 Task: Add New Zealand Lamb Ground Lamb (85/15) to the cart.
Action: Mouse moved to (21, 74)
Screenshot: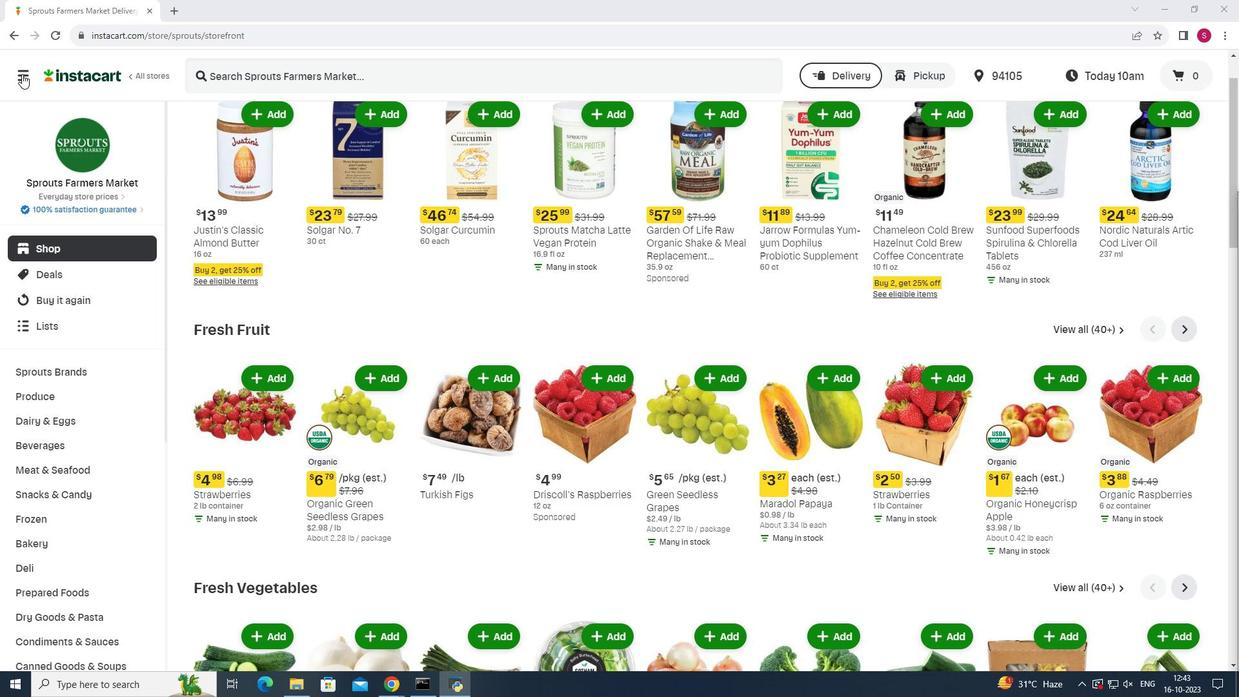 
Action: Mouse pressed left at (21, 74)
Screenshot: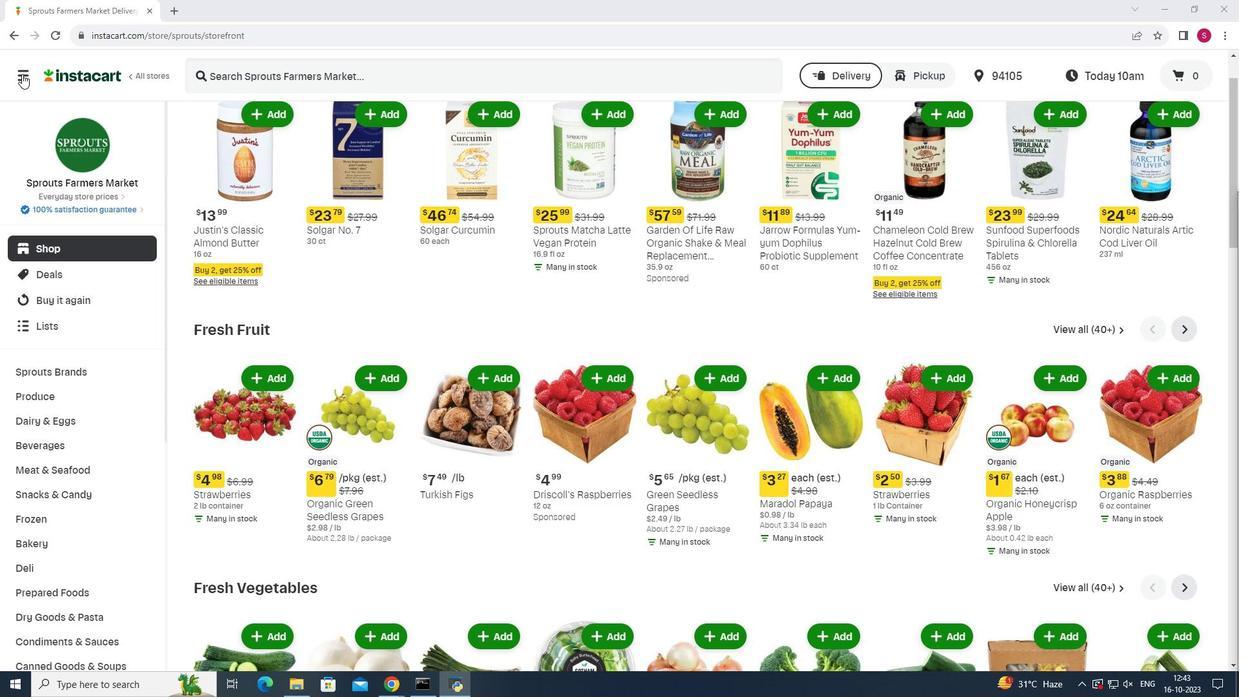 
Action: Mouse moved to (70, 341)
Screenshot: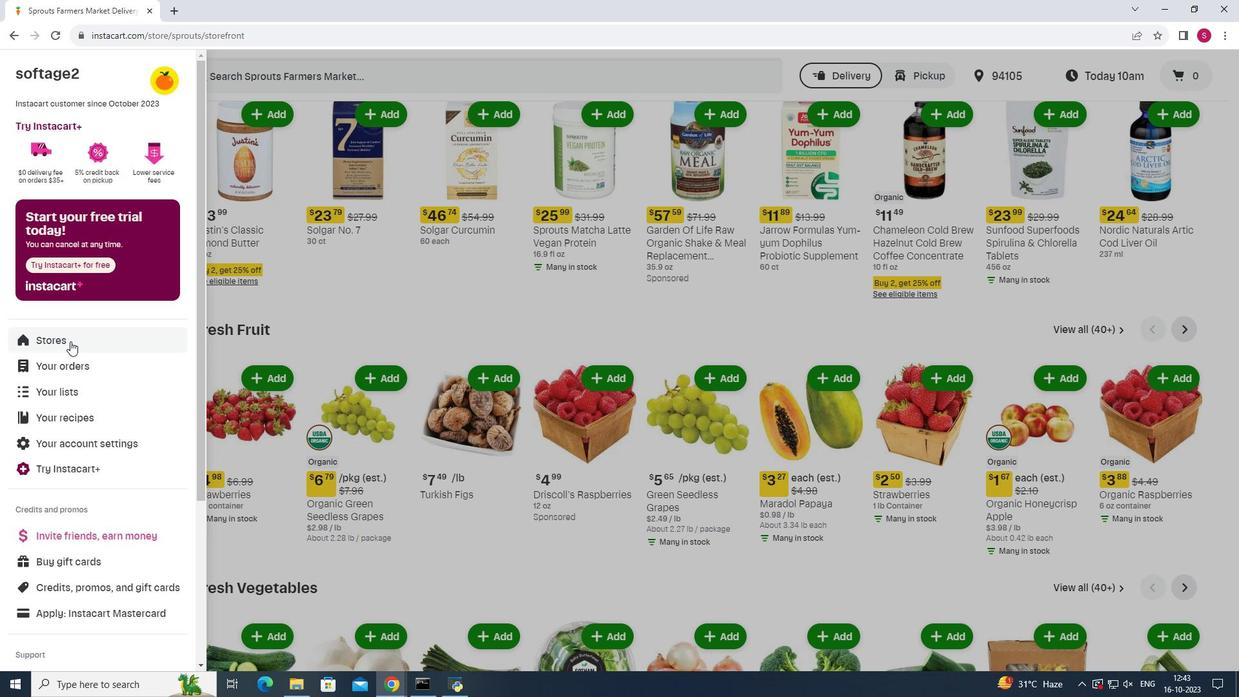 
Action: Mouse pressed left at (70, 341)
Screenshot: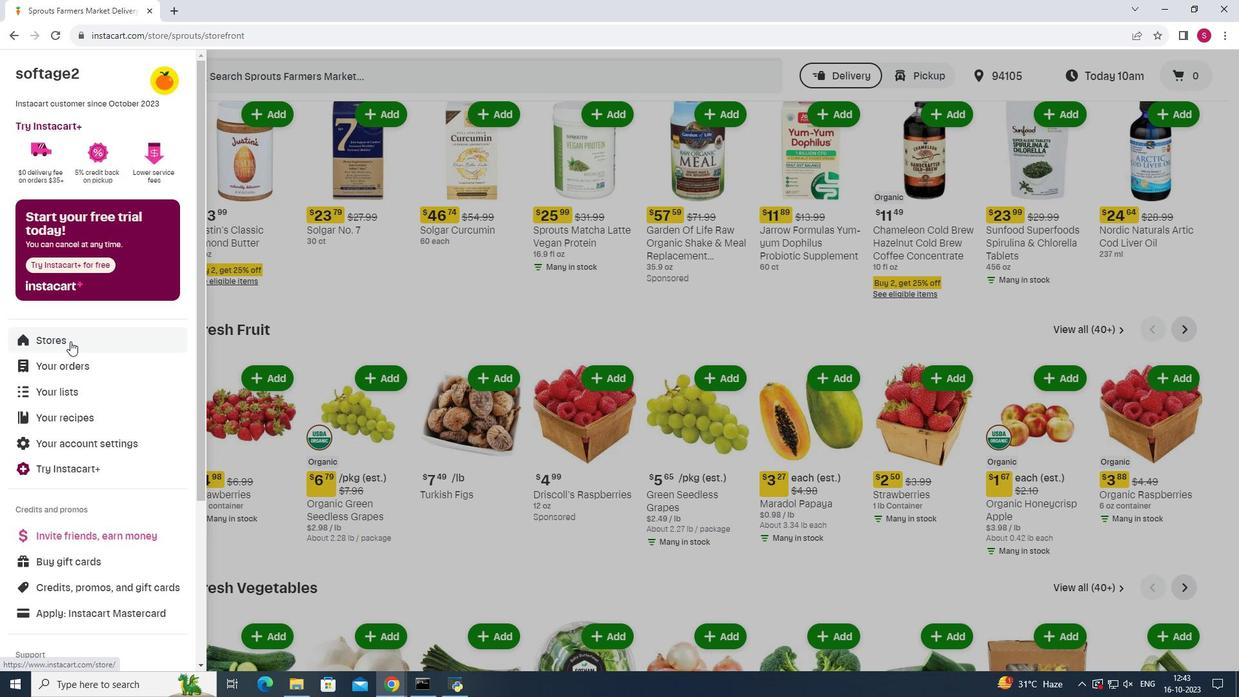 
Action: Mouse moved to (305, 118)
Screenshot: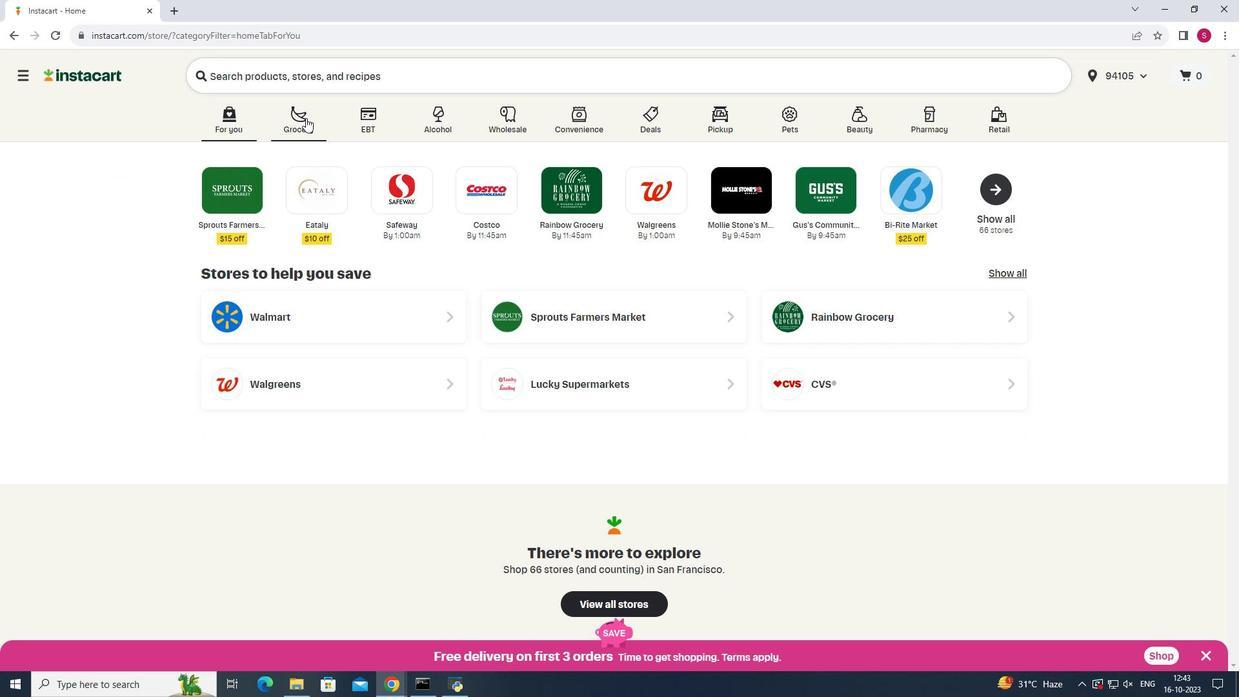
Action: Mouse pressed left at (305, 118)
Screenshot: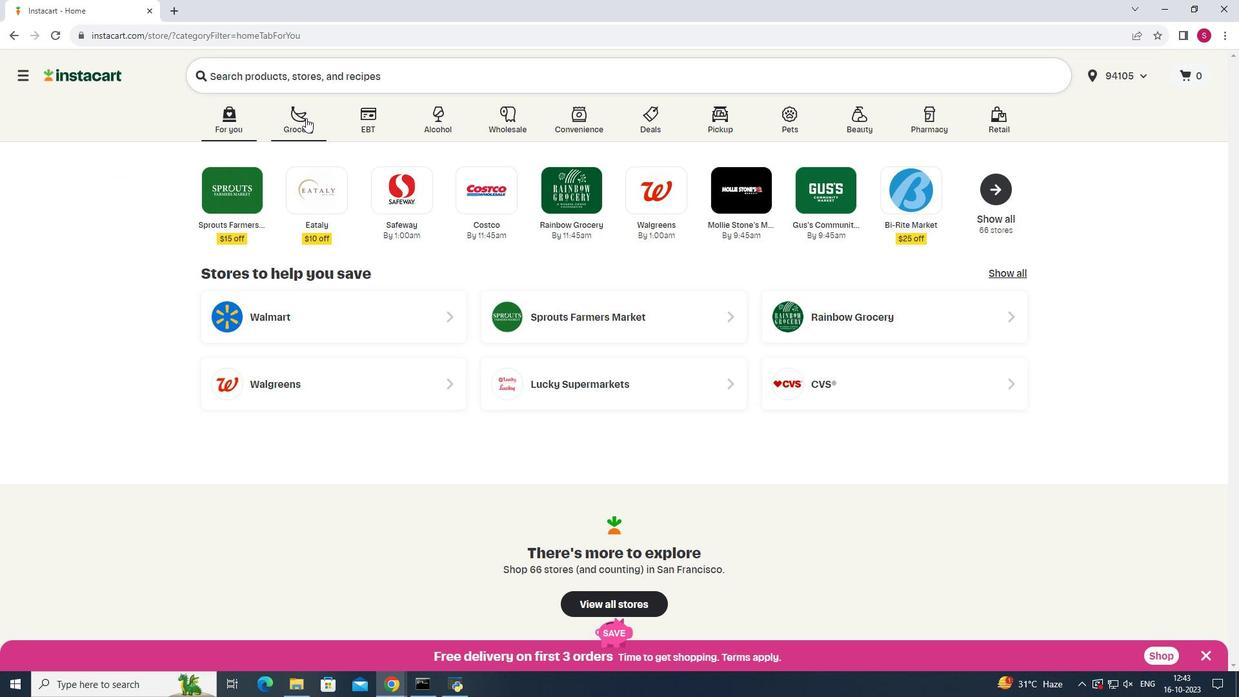 
Action: Mouse moved to (875, 169)
Screenshot: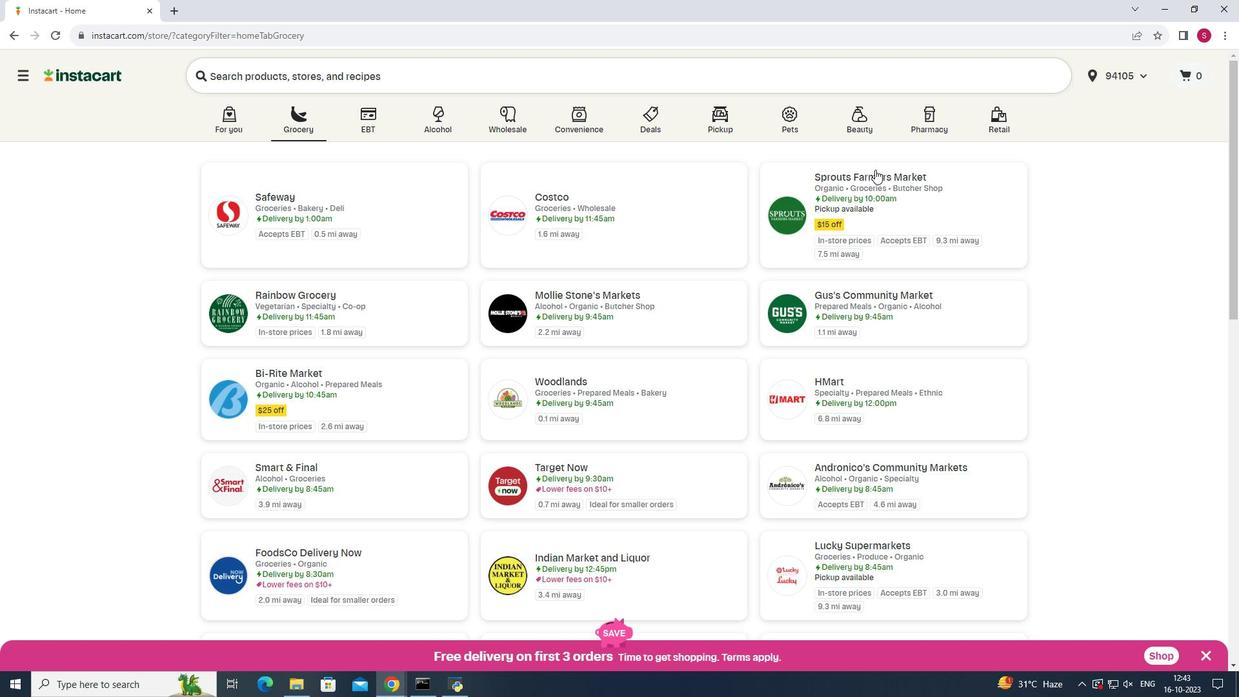 
Action: Mouse pressed left at (875, 169)
Screenshot: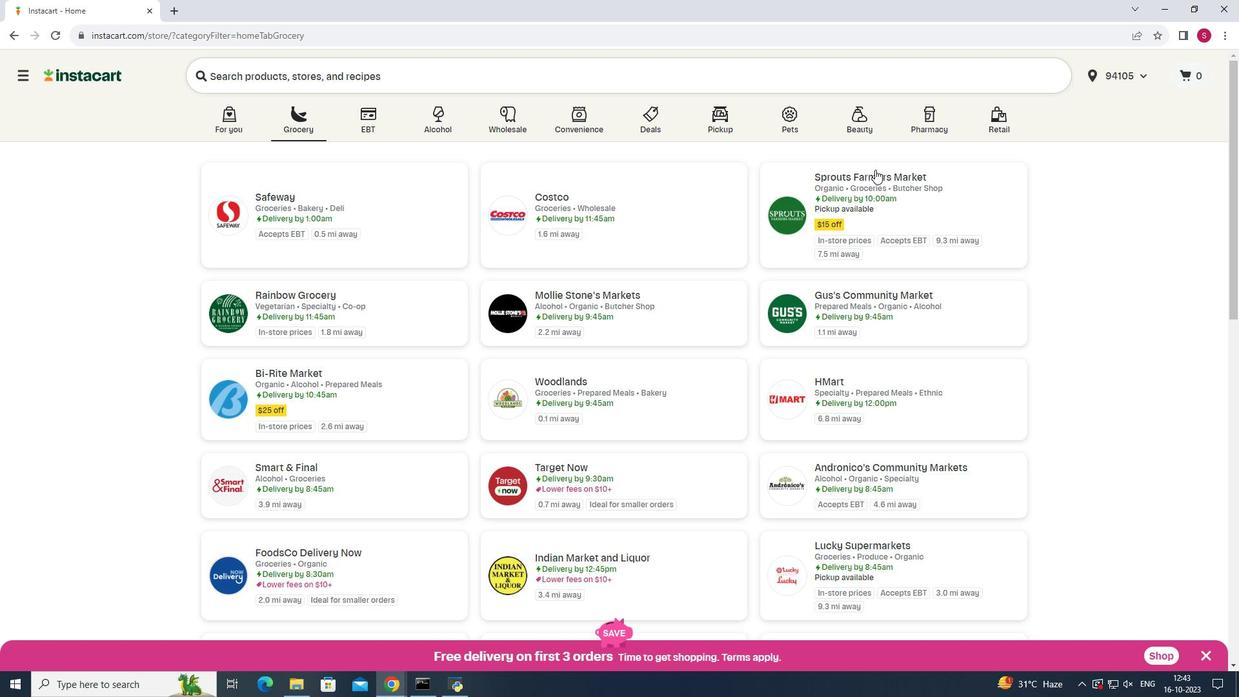 
Action: Mouse pressed left at (875, 169)
Screenshot: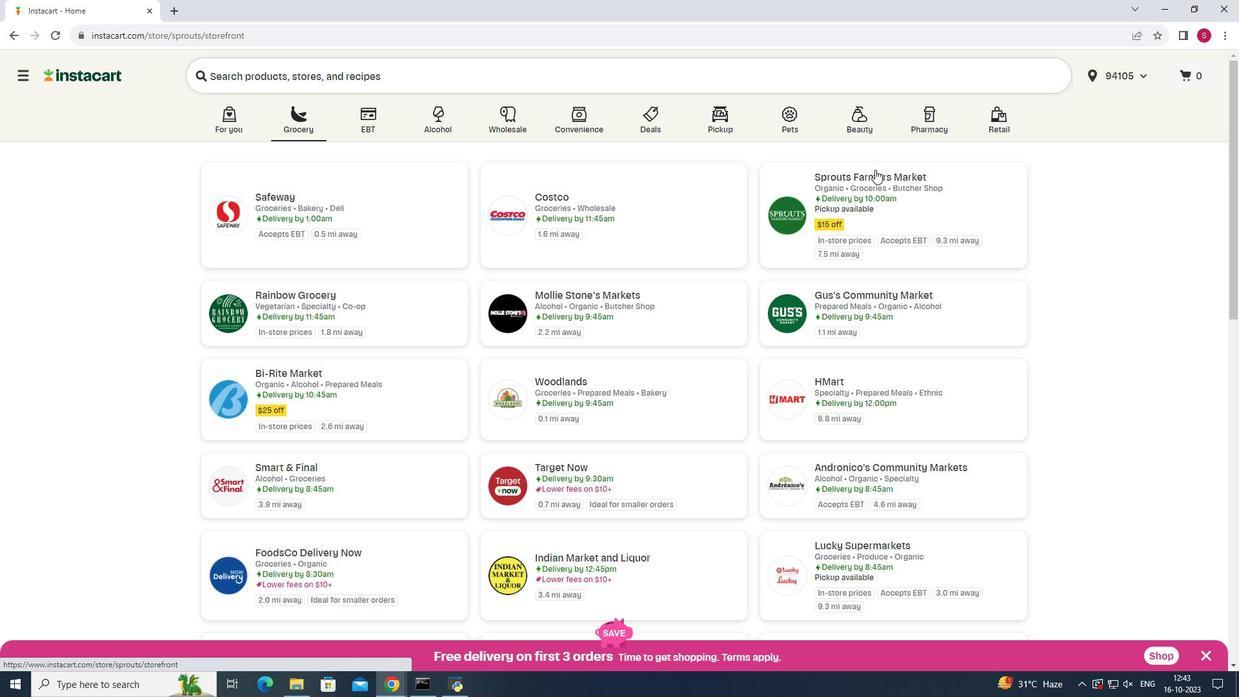 
Action: Mouse moved to (67, 469)
Screenshot: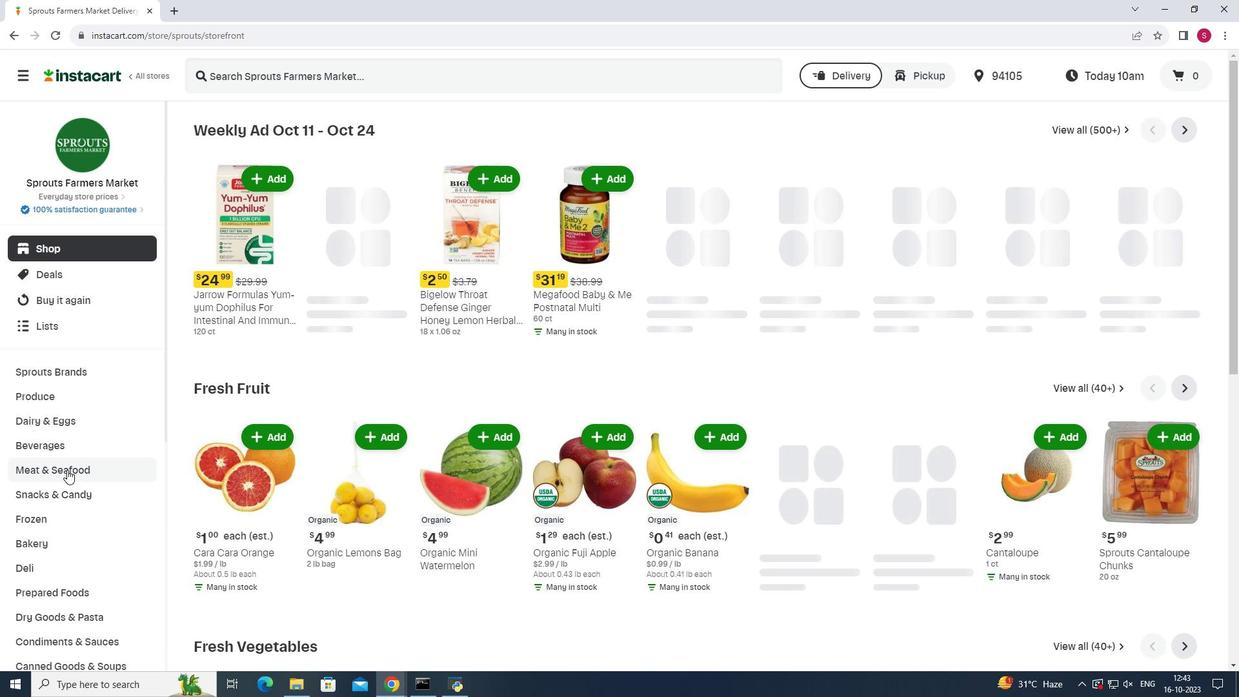 
Action: Mouse pressed left at (67, 469)
Screenshot: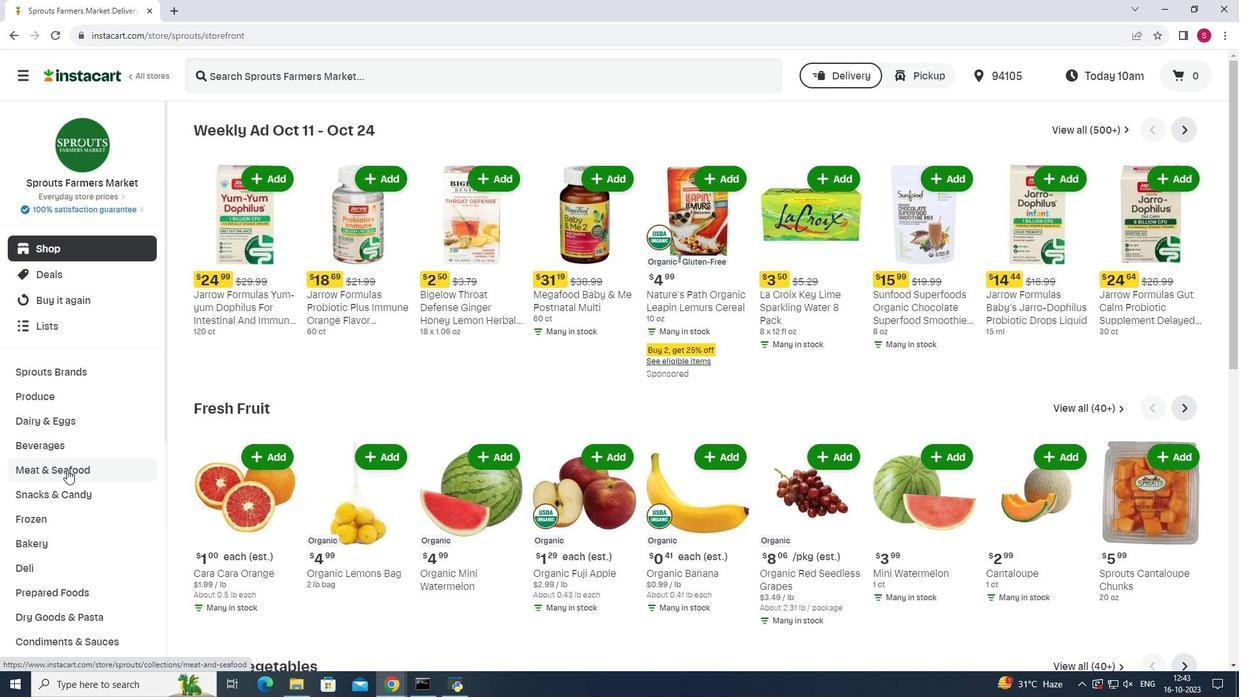 
Action: Mouse moved to (736, 155)
Screenshot: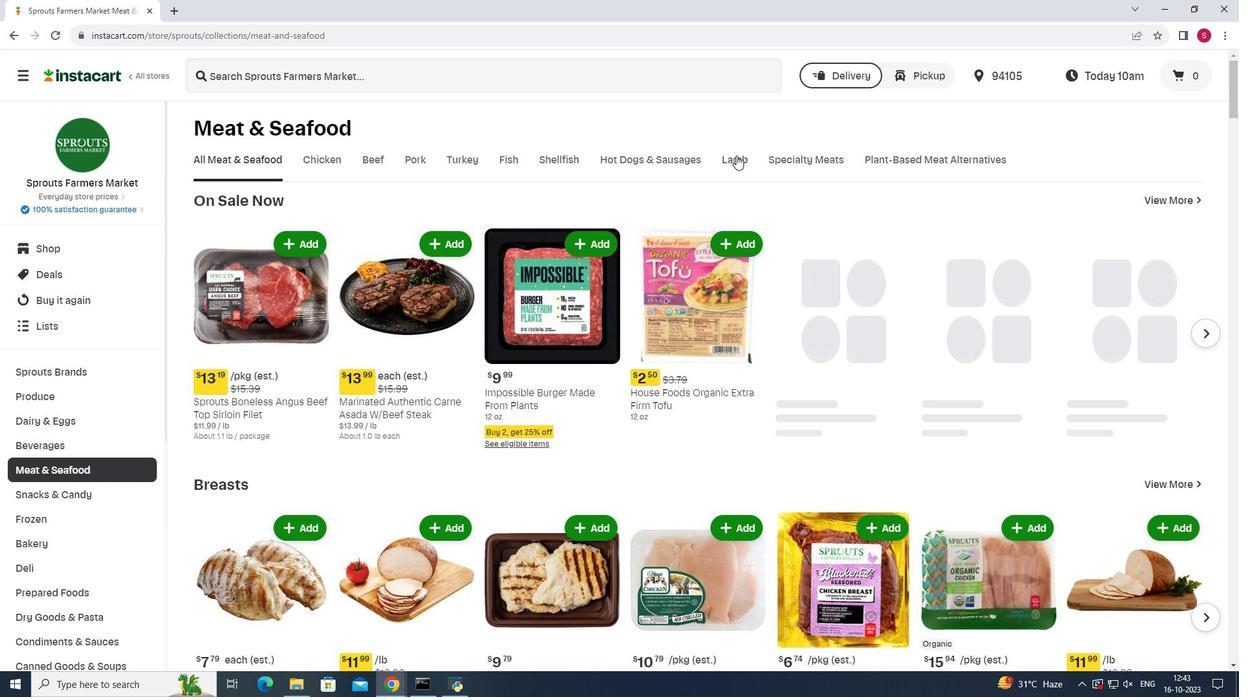 
Action: Mouse pressed left at (736, 155)
Screenshot: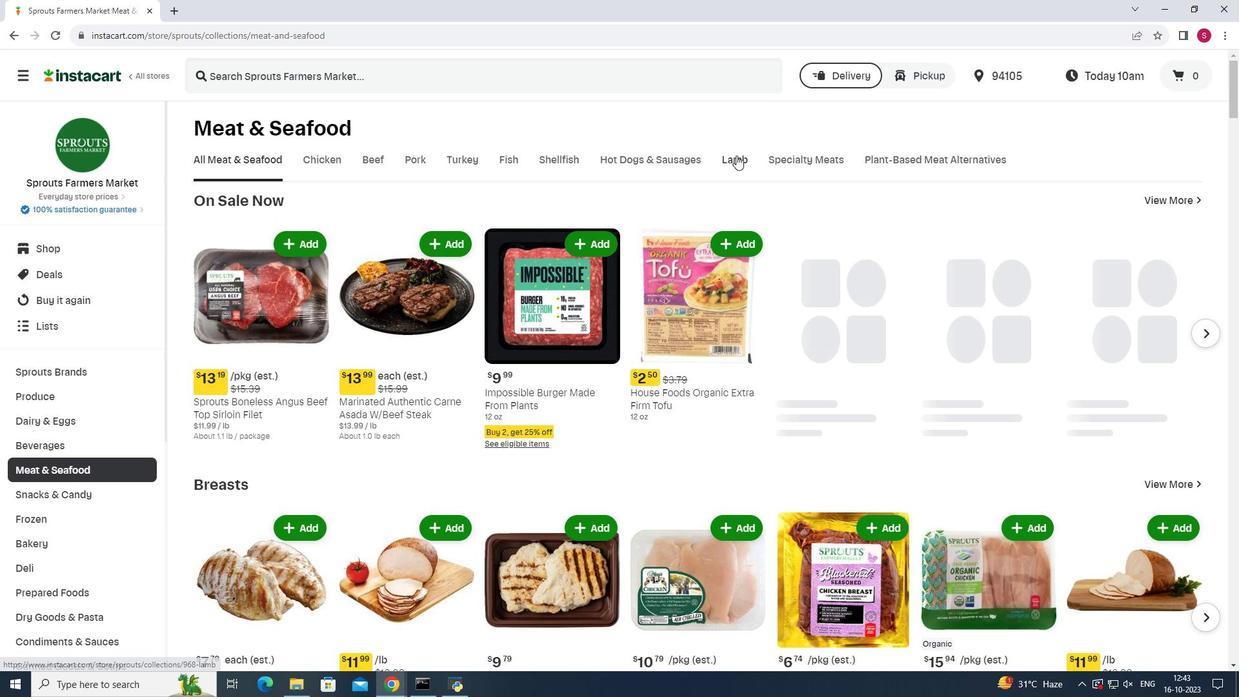 
Action: Mouse moved to (446, 76)
Screenshot: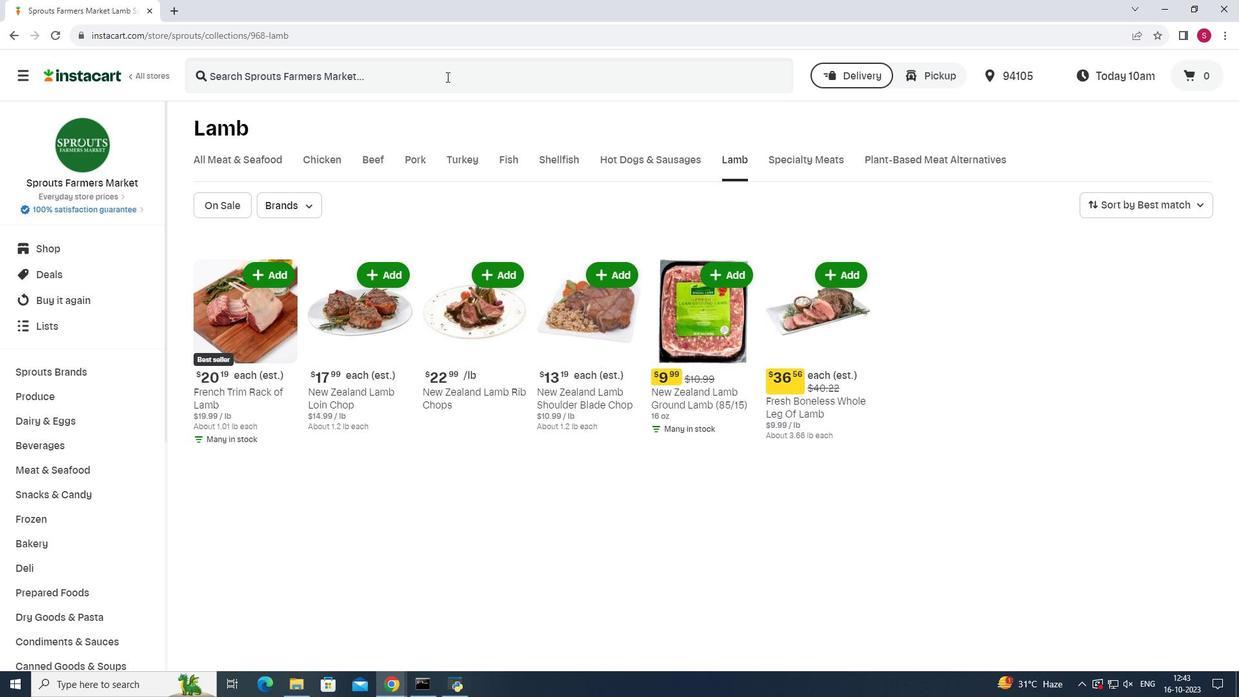 
Action: Mouse pressed left at (446, 76)
Screenshot: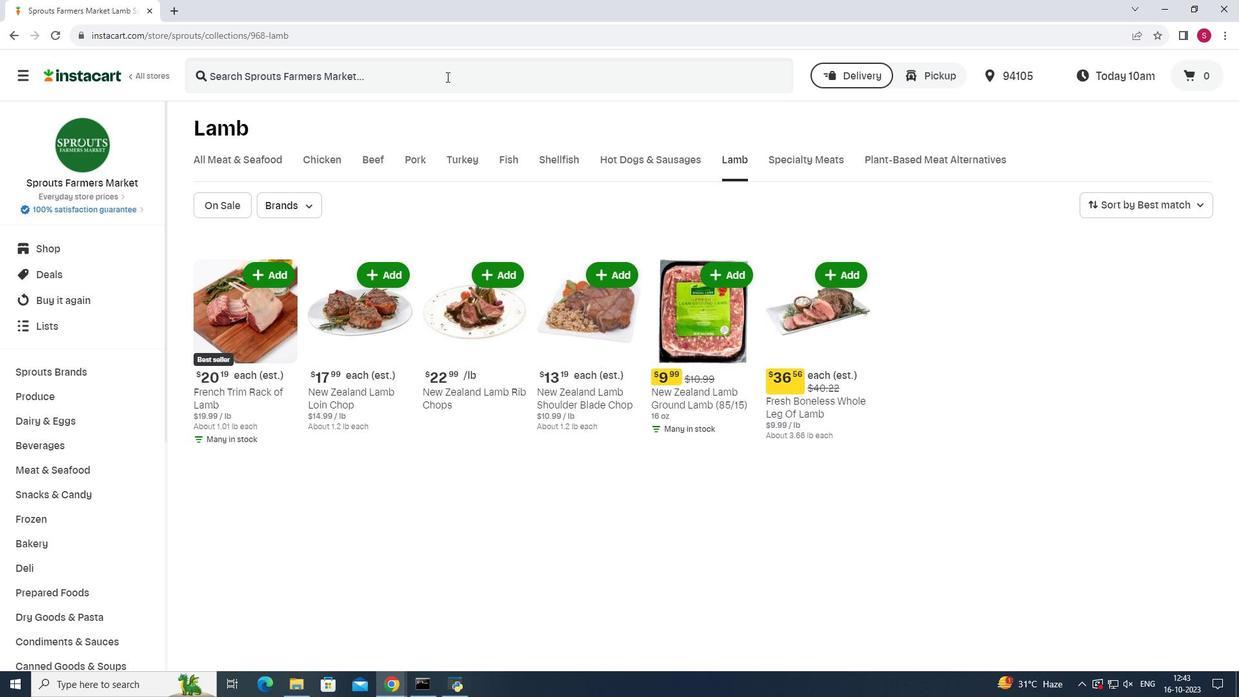 
Action: Mouse moved to (447, 76)
Screenshot: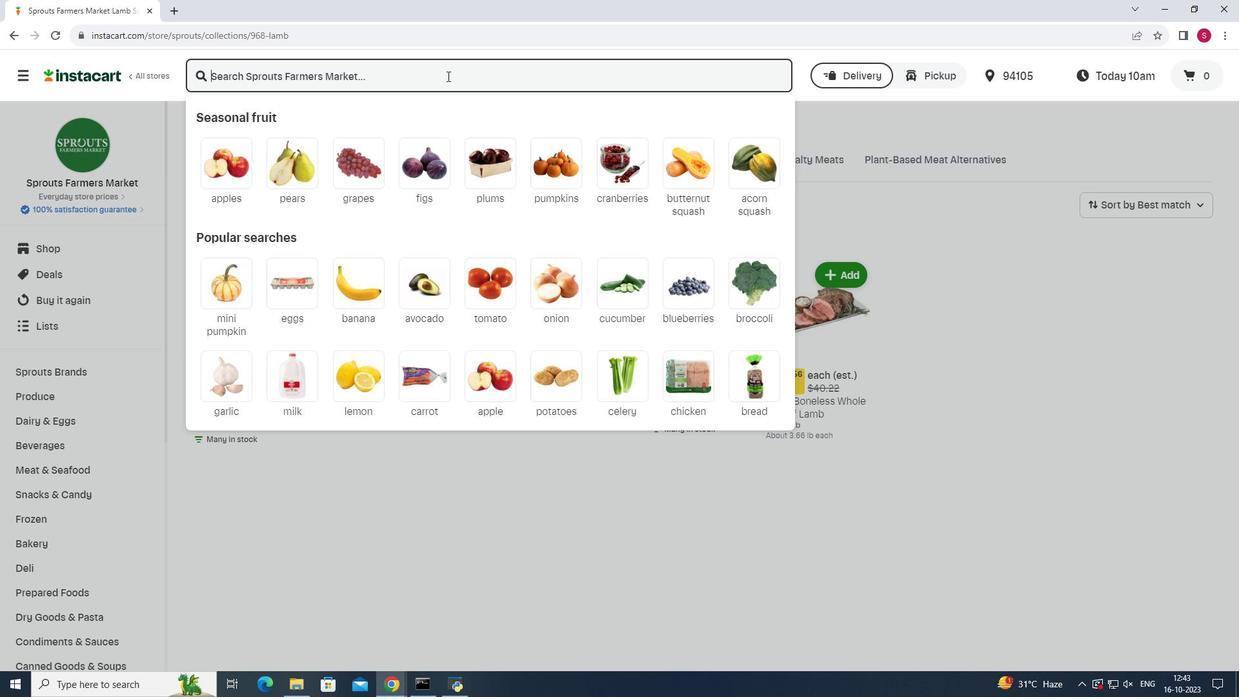 
Action: Key pressed <Key.shift><Key.shift><Key.shift><Key.shift>New<Key.space><Key.shift>Zealand<Key.space><Key.shift>Lamb<Key.space><Key.shift>Ground<Key.space><Key.shift><Key.shift><Key.shift><Key.shift><Key.shift>Lamb<Key.space><Key.shift_r>(85/15<Key.shift_r>)<Key.enter>
Screenshot: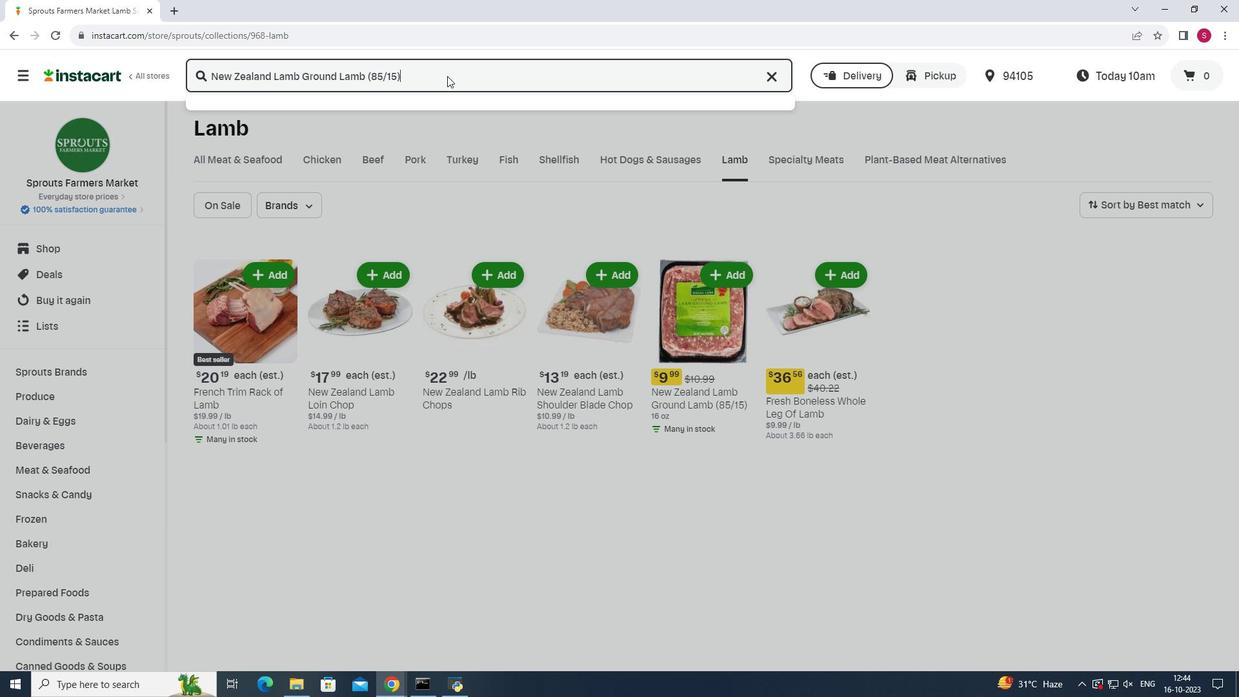
Action: Mouse moved to (344, 182)
Screenshot: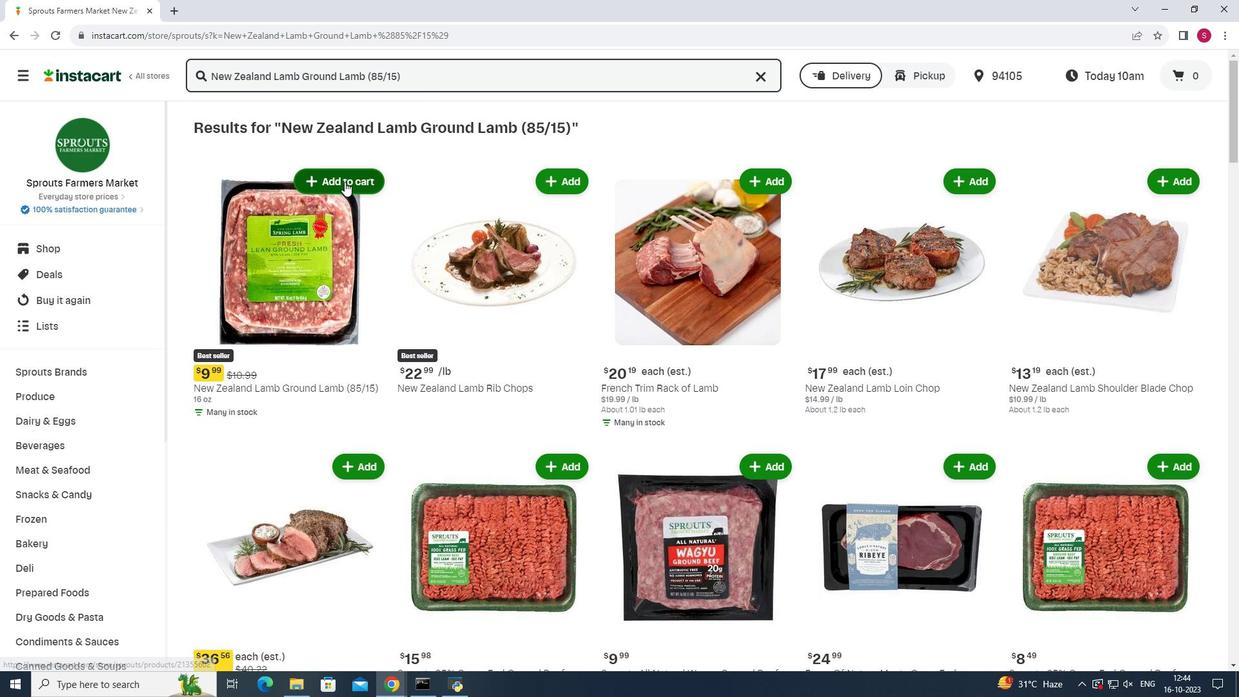 
Action: Mouse pressed left at (344, 182)
Screenshot: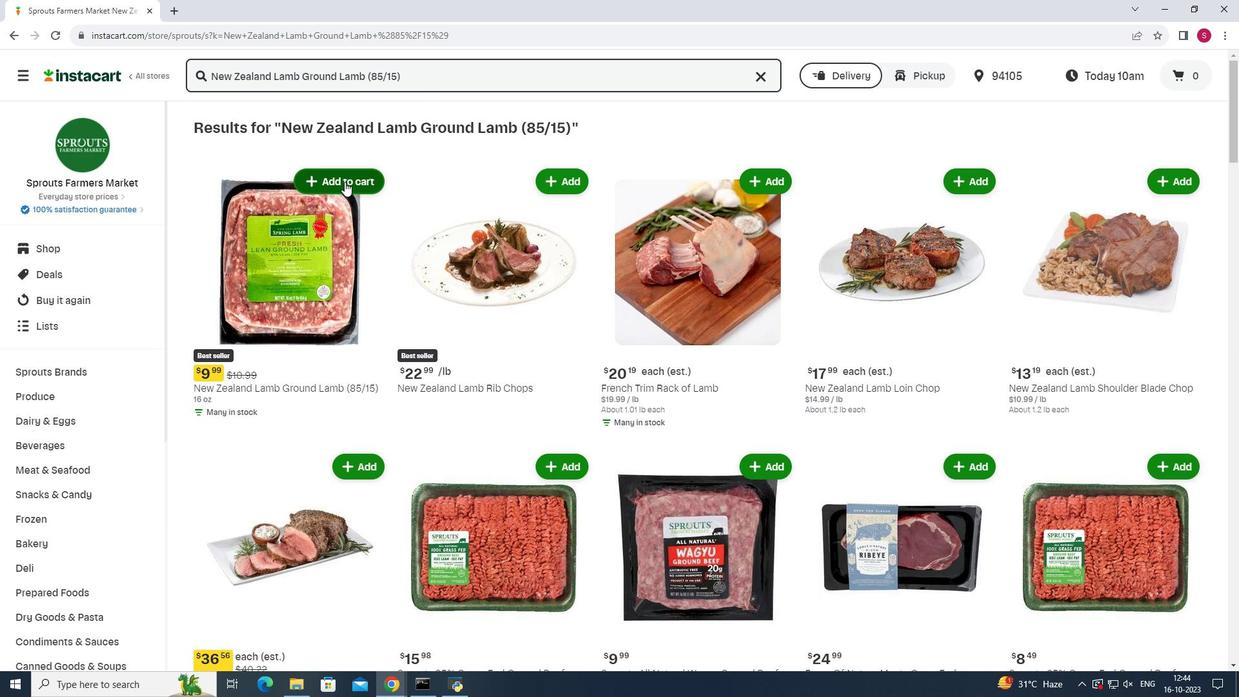 
